 Task: Check the sale-to-list ratio of split bedroom in the last 1 year.
Action: Mouse moved to (813, 192)
Screenshot: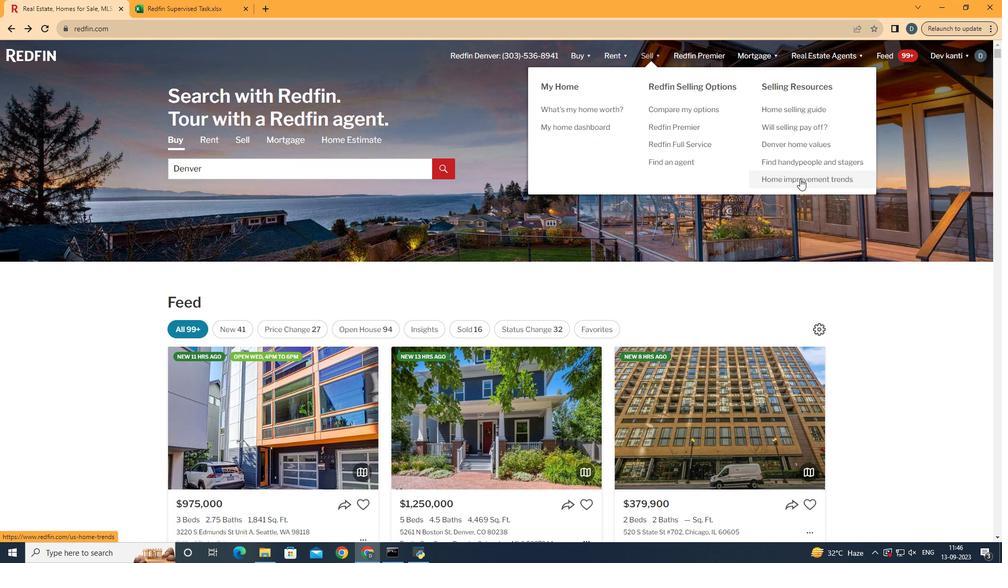 
Action: Mouse pressed left at (813, 192)
Screenshot: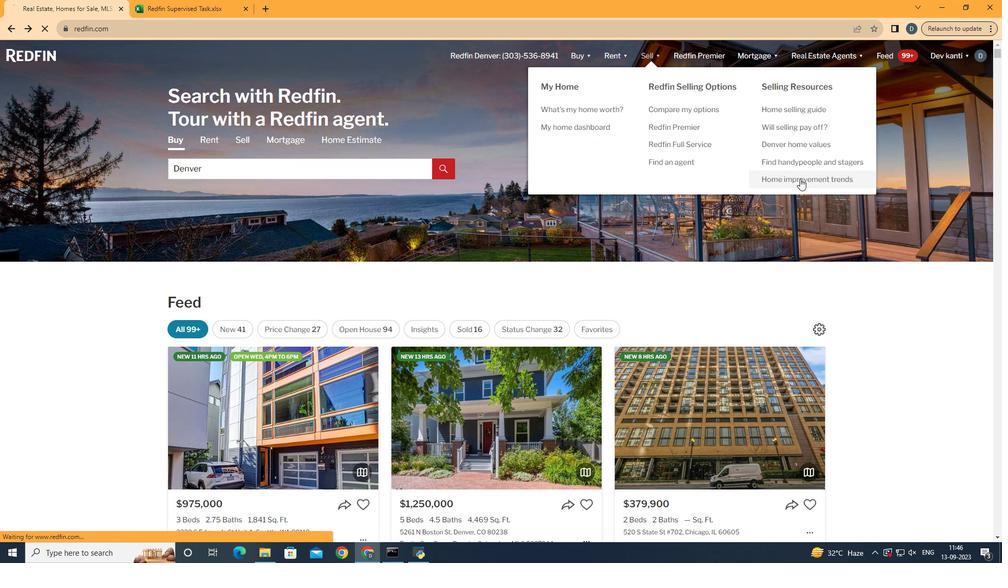 
Action: Mouse moved to (279, 211)
Screenshot: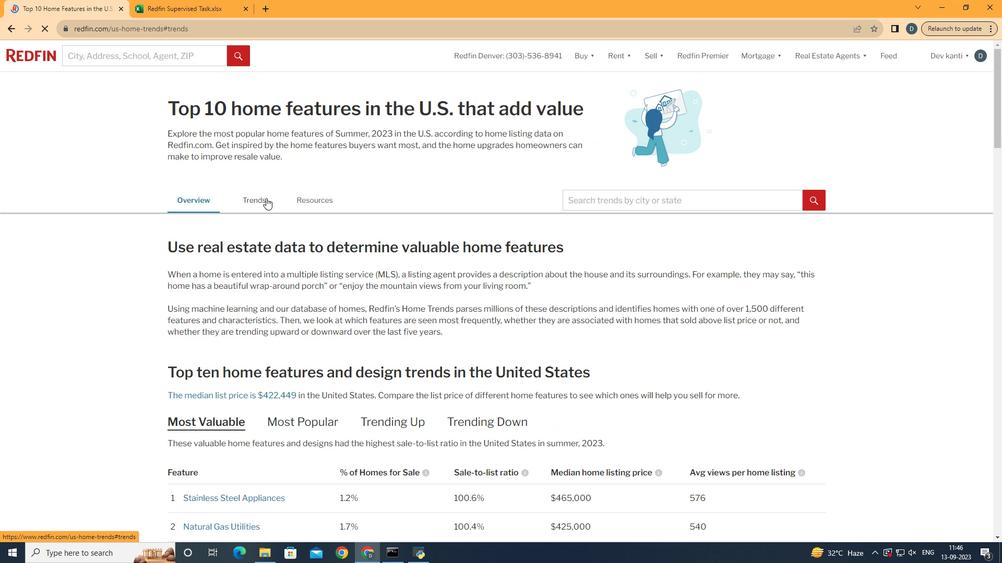 
Action: Mouse pressed left at (279, 211)
Screenshot: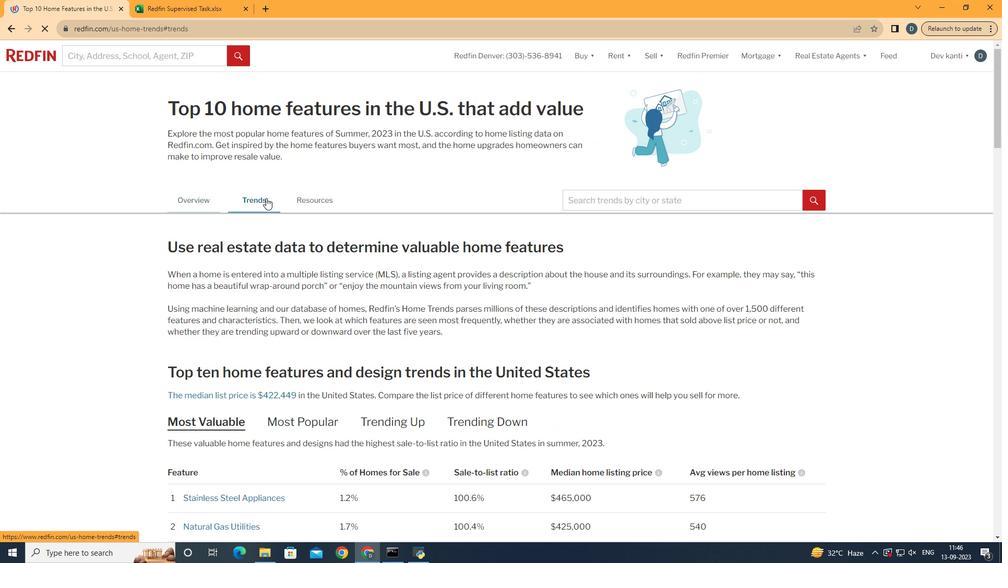 
Action: Mouse moved to (286, 213)
Screenshot: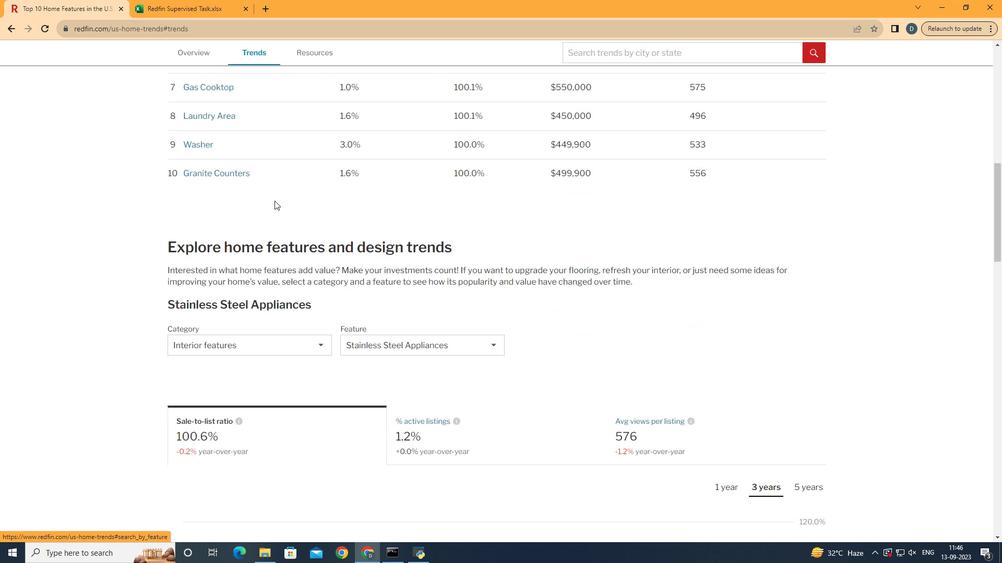 
Action: Mouse scrolled (286, 213) with delta (0, 0)
Screenshot: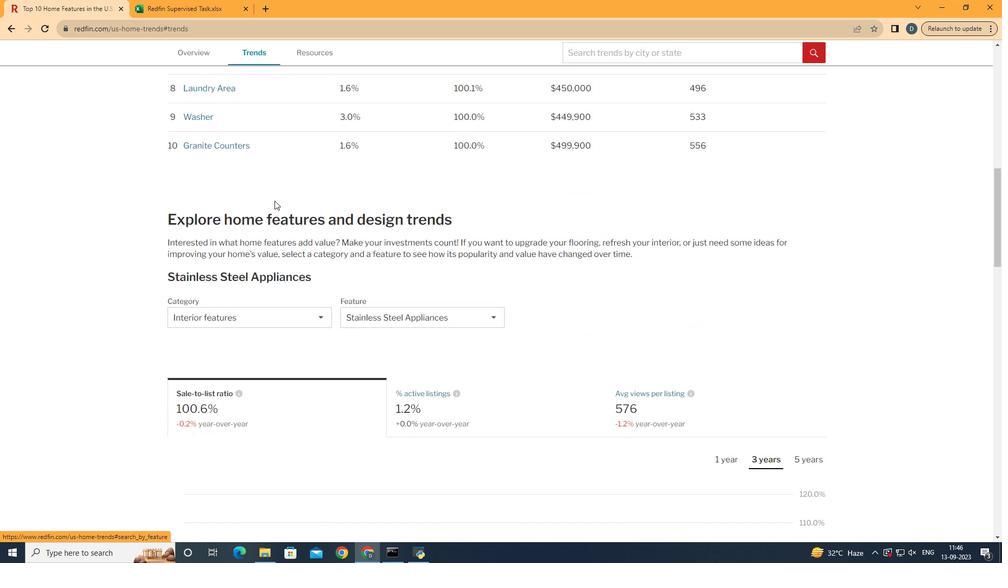 
Action: Mouse moved to (286, 214)
Screenshot: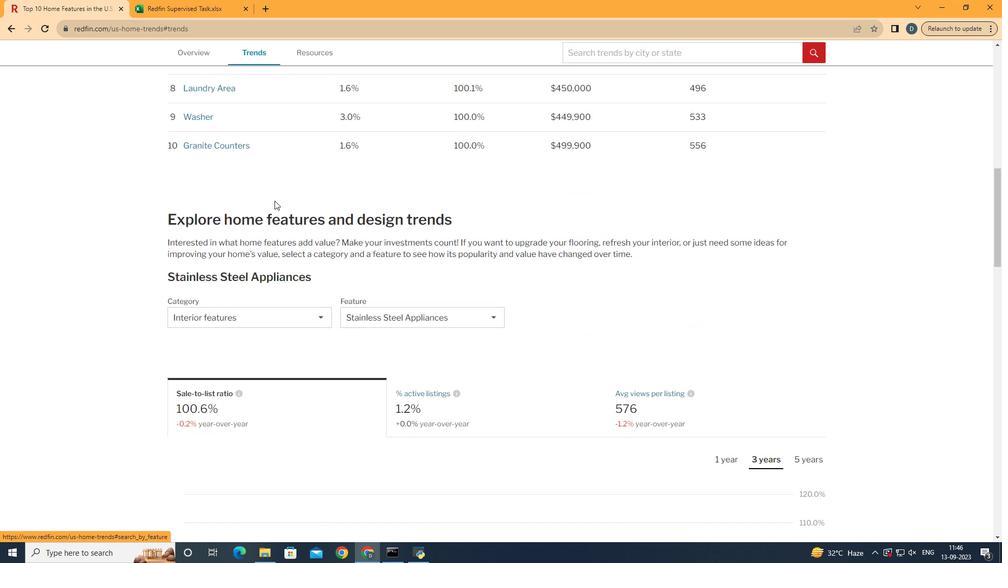 
Action: Mouse scrolled (286, 213) with delta (0, 0)
Screenshot: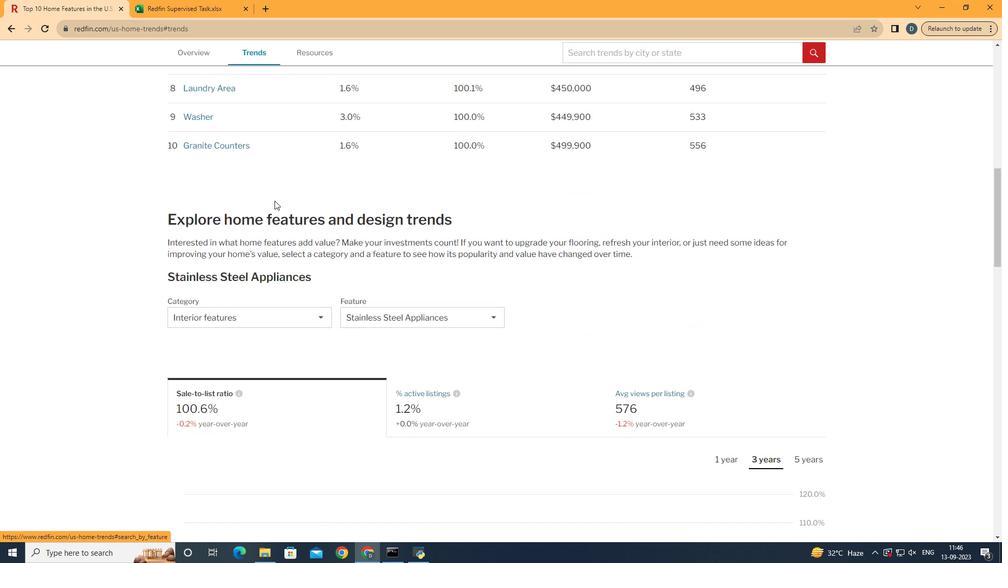 
Action: Mouse scrolled (286, 213) with delta (0, 0)
Screenshot: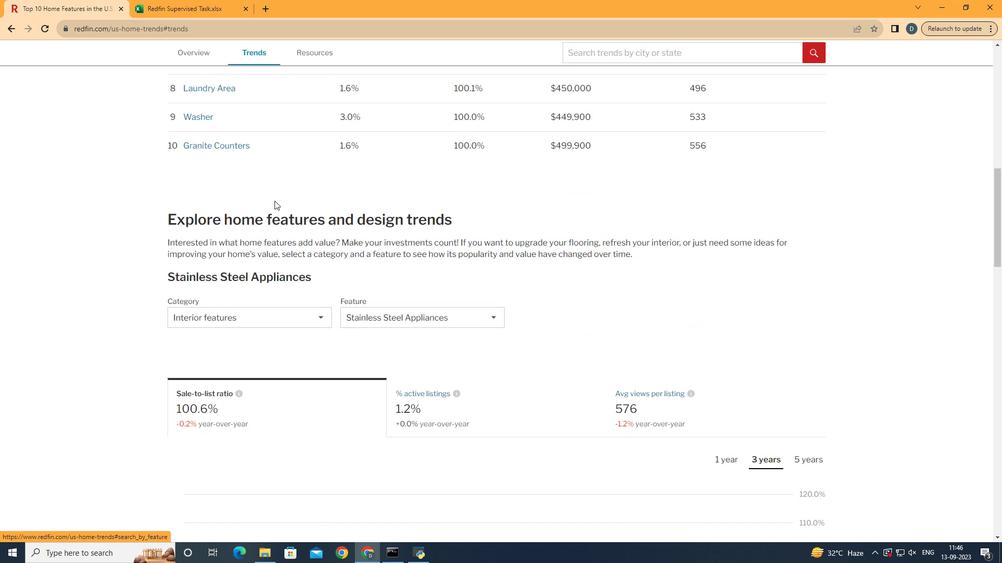 
Action: Mouse moved to (287, 214)
Screenshot: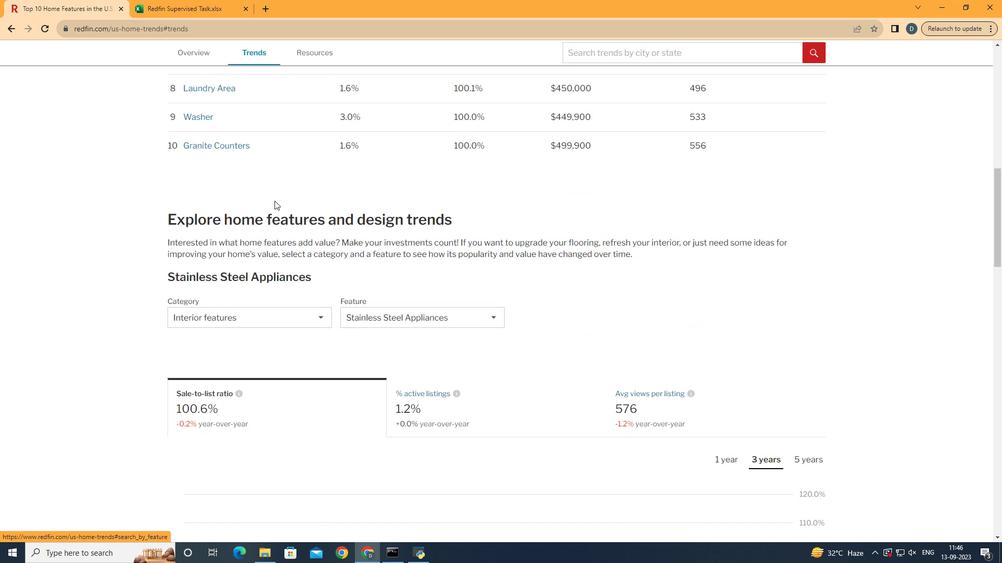
Action: Mouse scrolled (287, 213) with delta (0, 0)
Screenshot: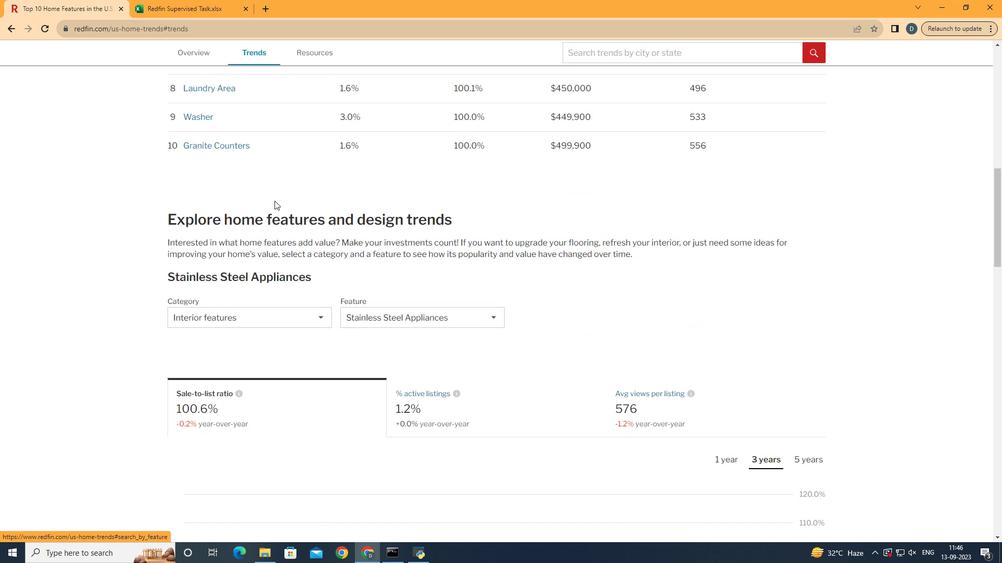 
Action: Mouse scrolled (287, 213) with delta (0, 0)
Screenshot: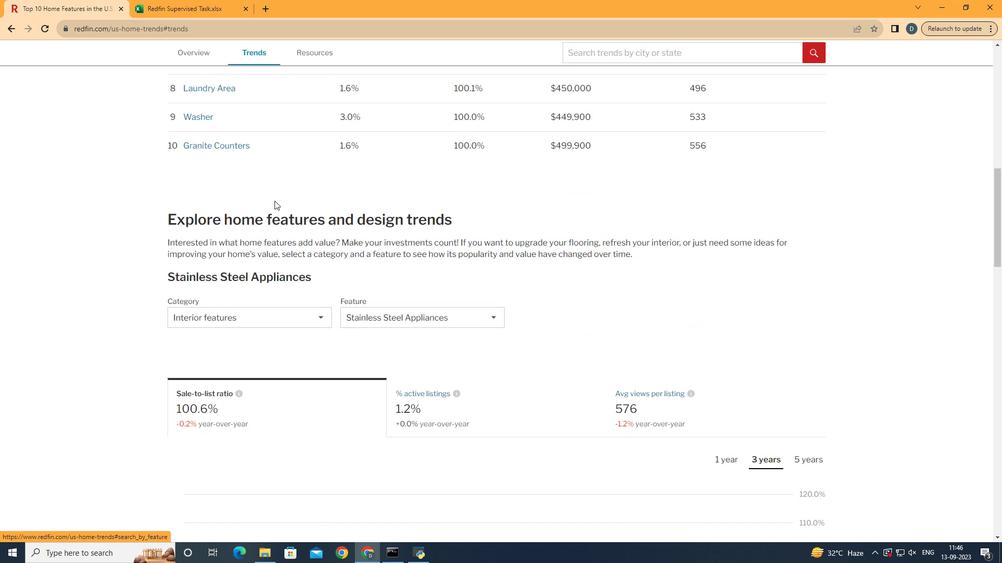 
Action: Mouse moved to (287, 214)
Screenshot: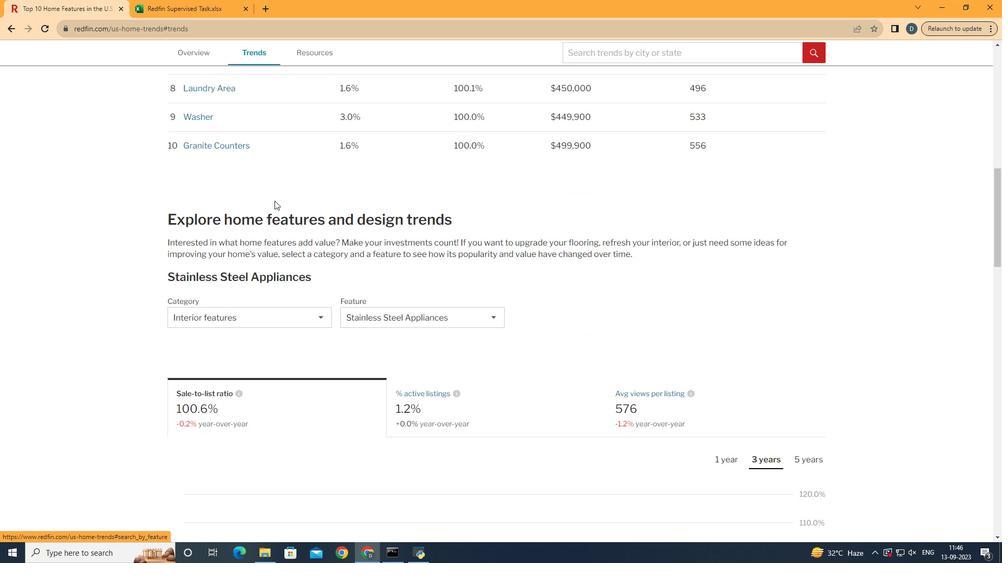 
Action: Mouse scrolled (287, 213) with delta (0, 0)
Screenshot: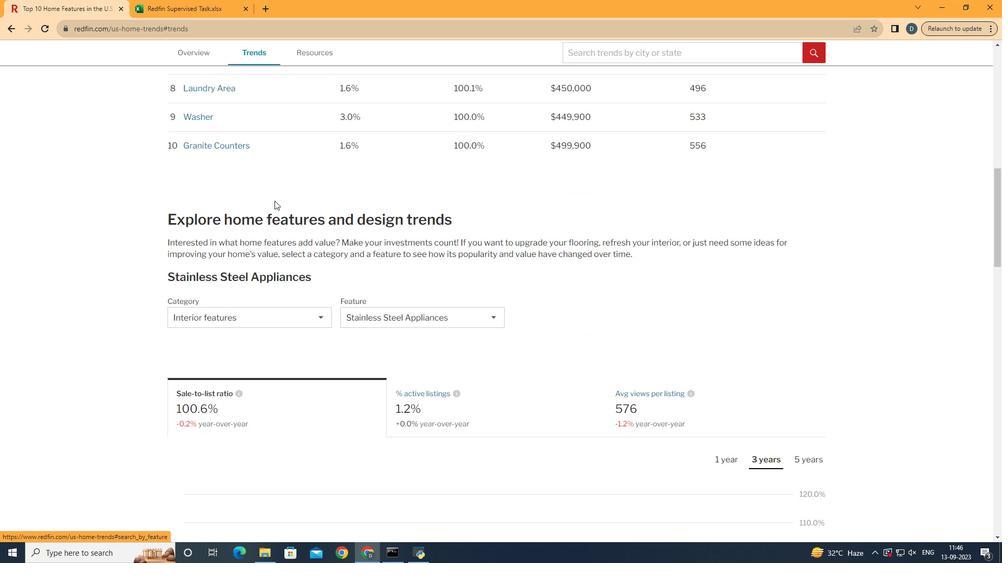 
Action: Mouse scrolled (287, 213) with delta (0, 0)
Screenshot: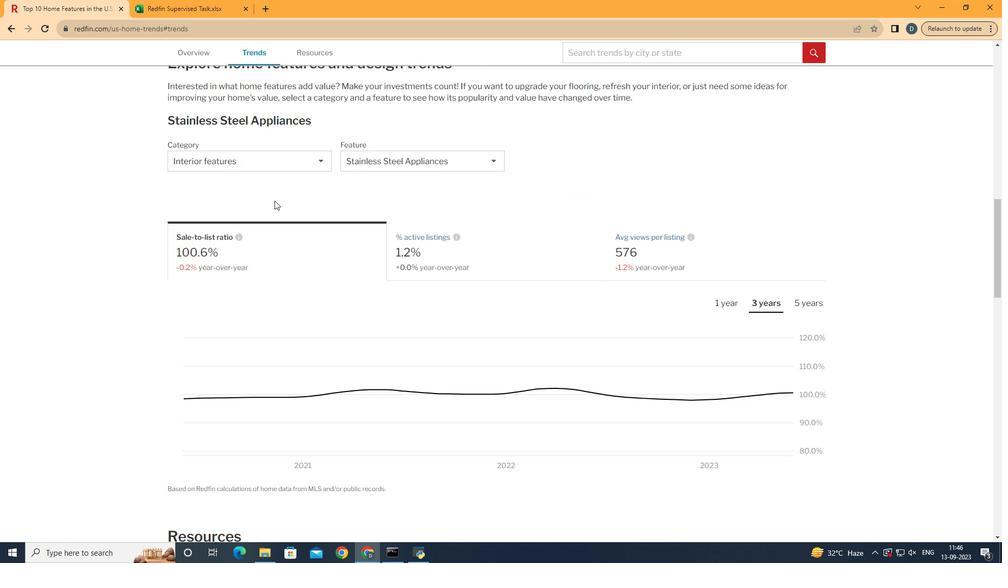 
Action: Mouse scrolled (287, 213) with delta (0, 0)
Screenshot: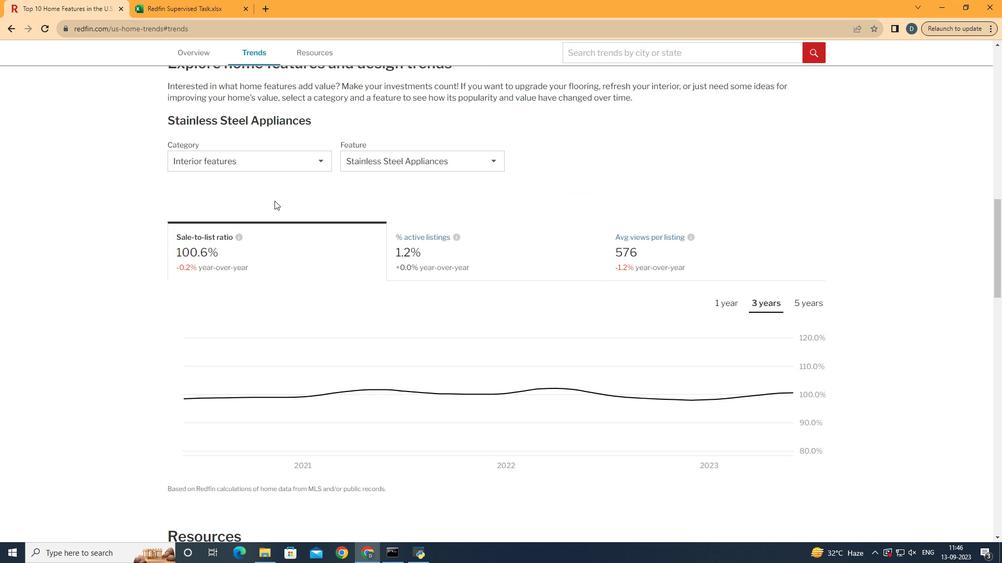 
Action: Mouse scrolled (287, 213) with delta (0, 0)
Screenshot: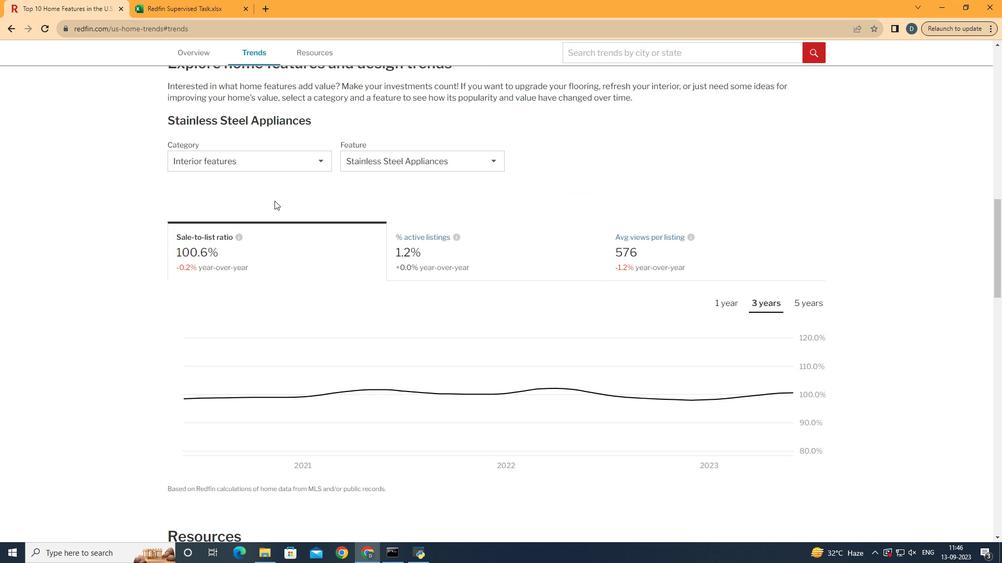 
Action: Mouse moved to (292, 170)
Screenshot: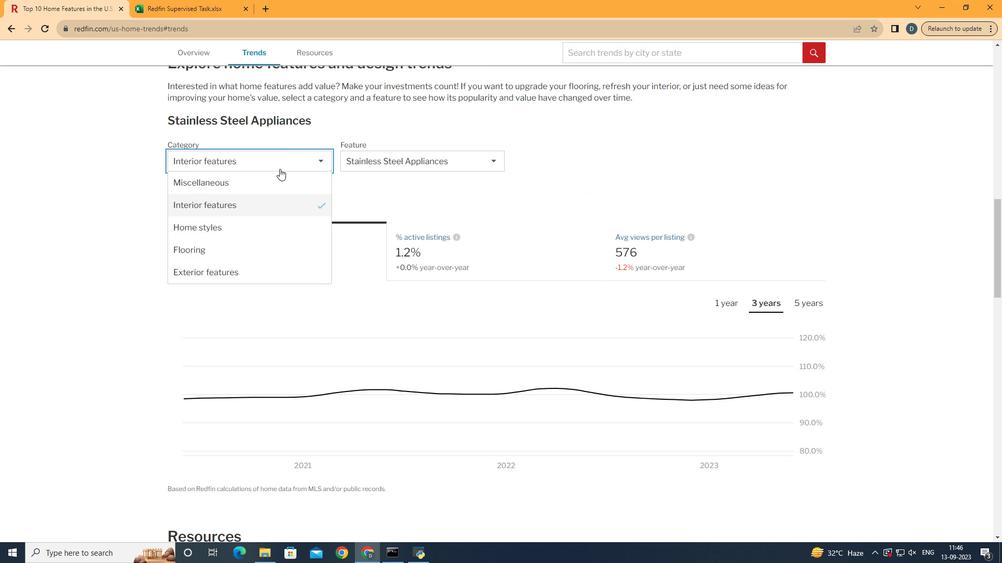 
Action: Mouse pressed left at (292, 170)
Screenshot: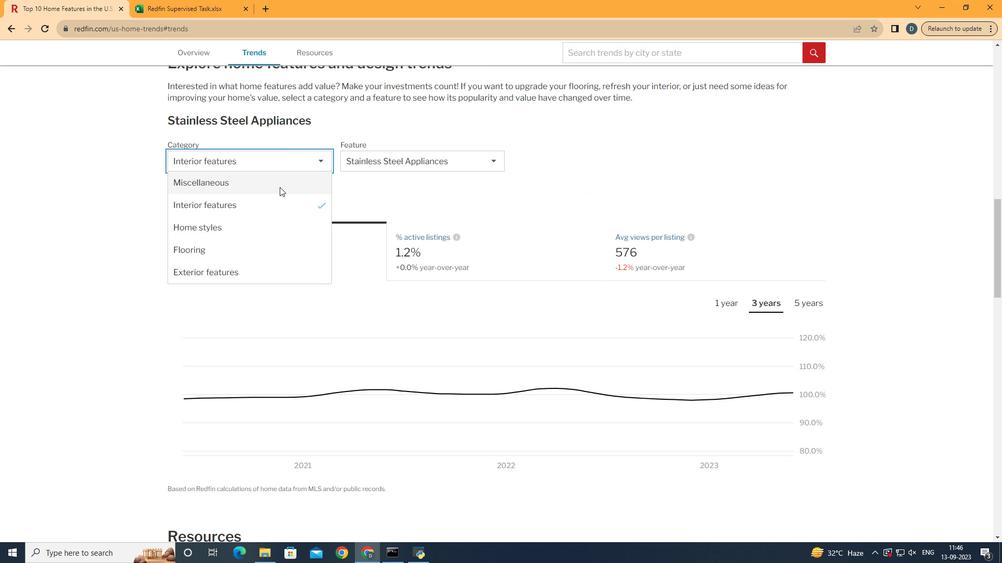 
Action: Mouse moved to (290, 215)
Screenshot: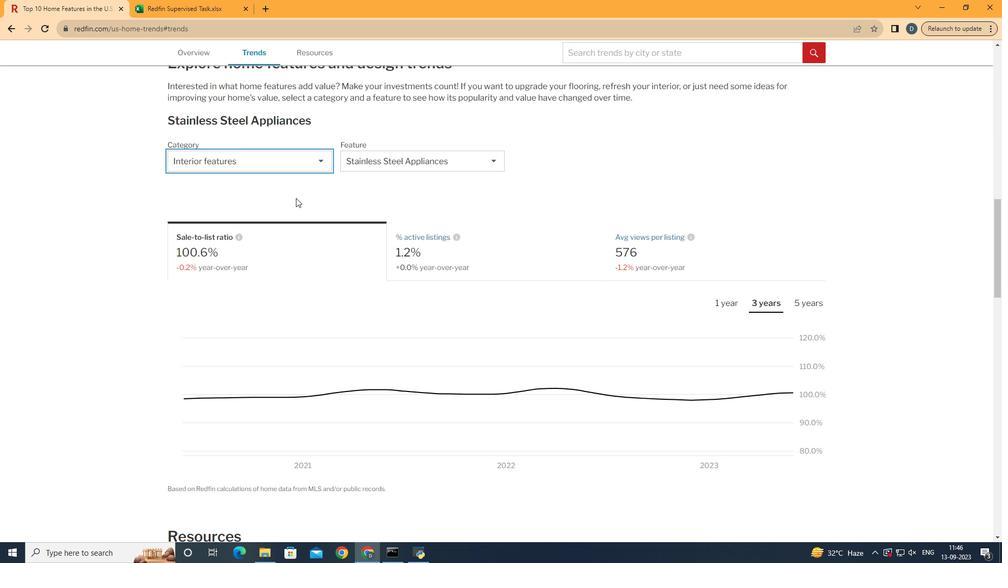 
Action: Mouse pressed left at (290, 215)
Screenshot: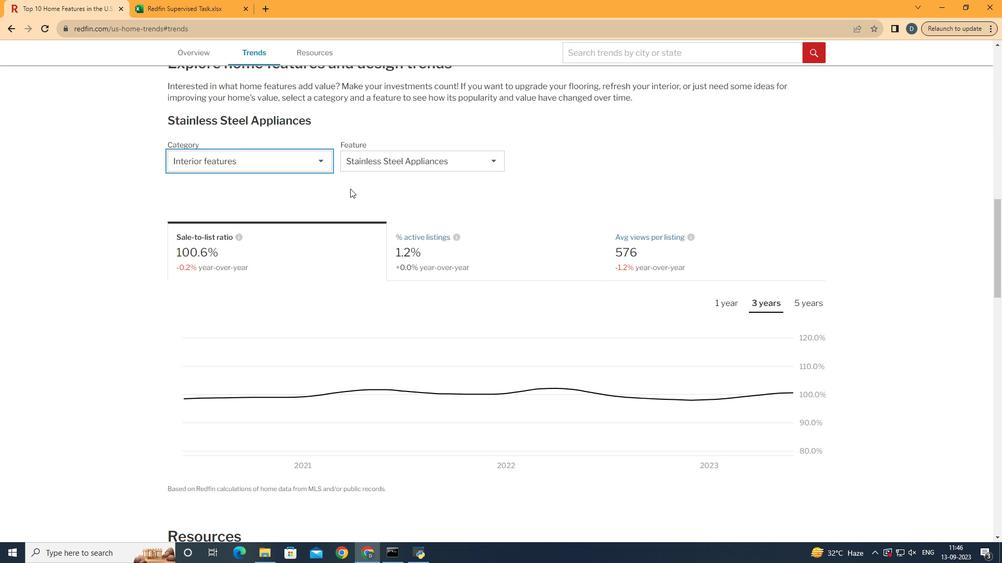 
Action: Mouse moved to (432, 174)
Screenshot: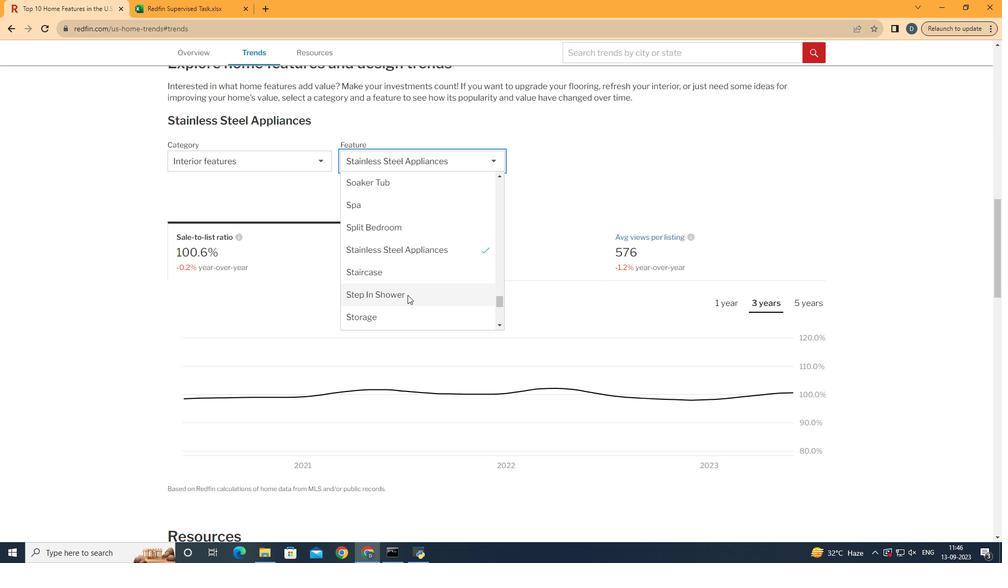 
Action: Mouse pressed left at (432, 174)
Screenshot: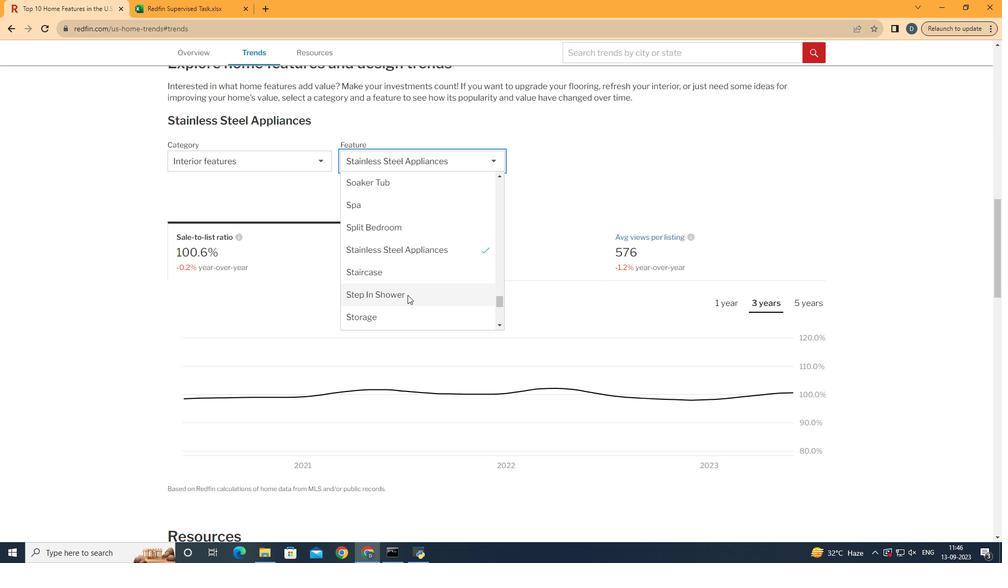 
Action: Mouse moved to (429, 281)
Screenshot: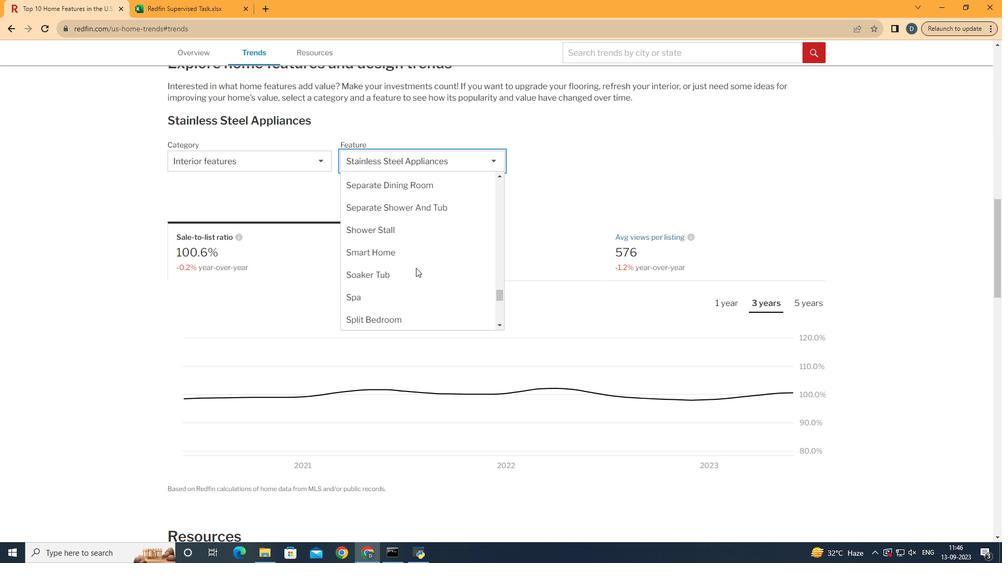 
Action: Mouse scrolled (429, 282) with delta (0, 0)
Screenshot: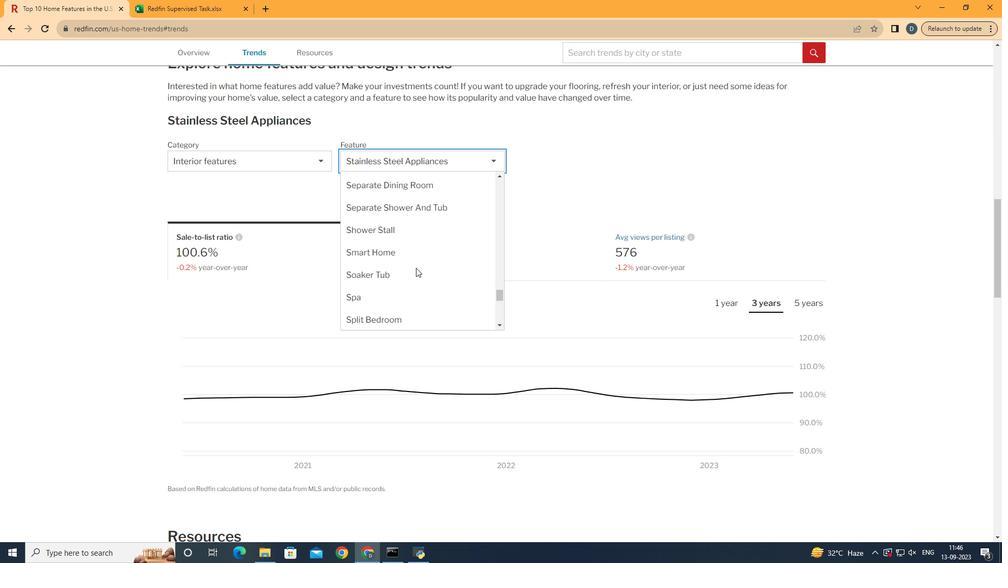 
Action: Mouse moved to (429, 281)
Screenshot: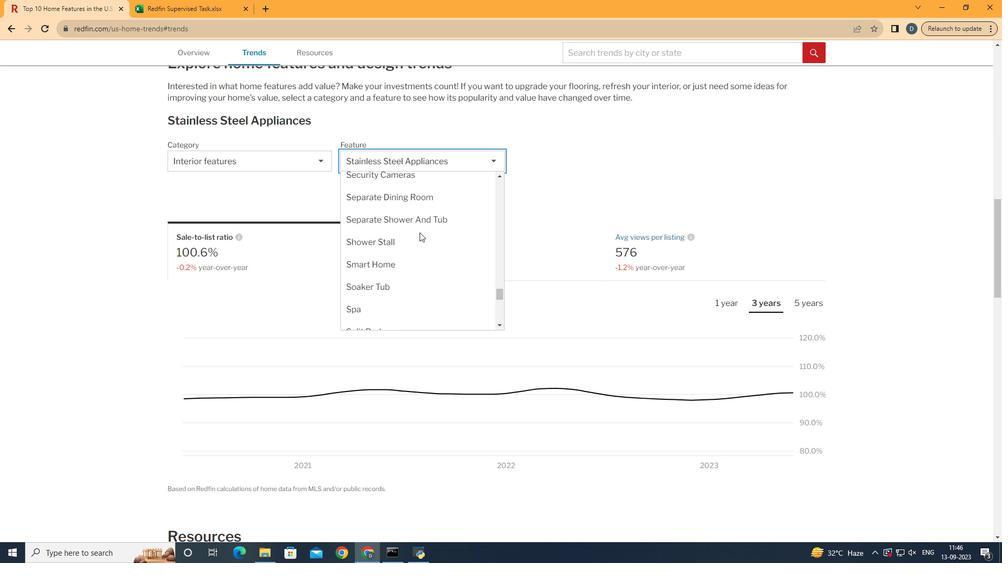 
Action: Mouse scrolled (429, 281) with delta (0, 0)
Screenshot: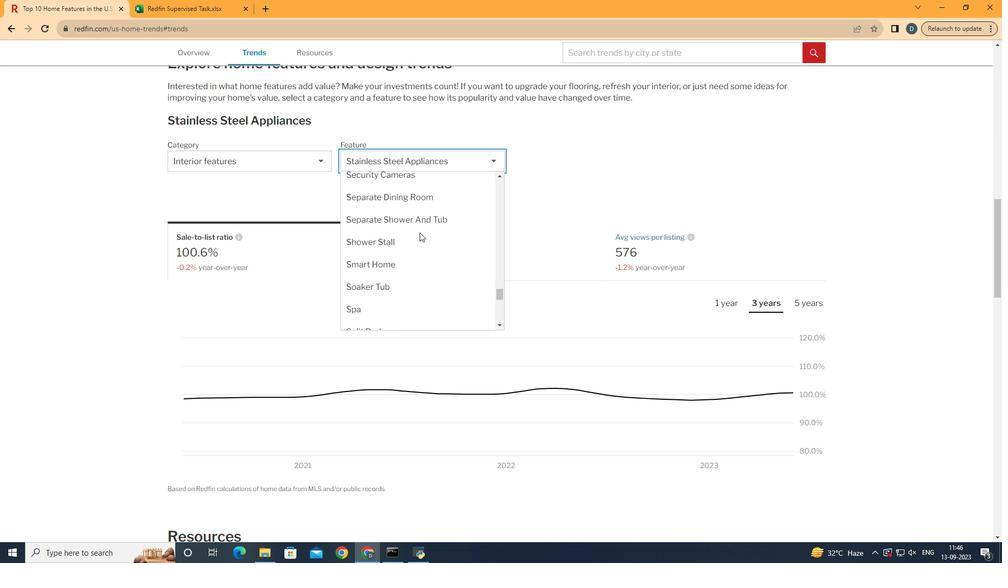 
Action: Mouse moved to (430, 248)
Screenshot: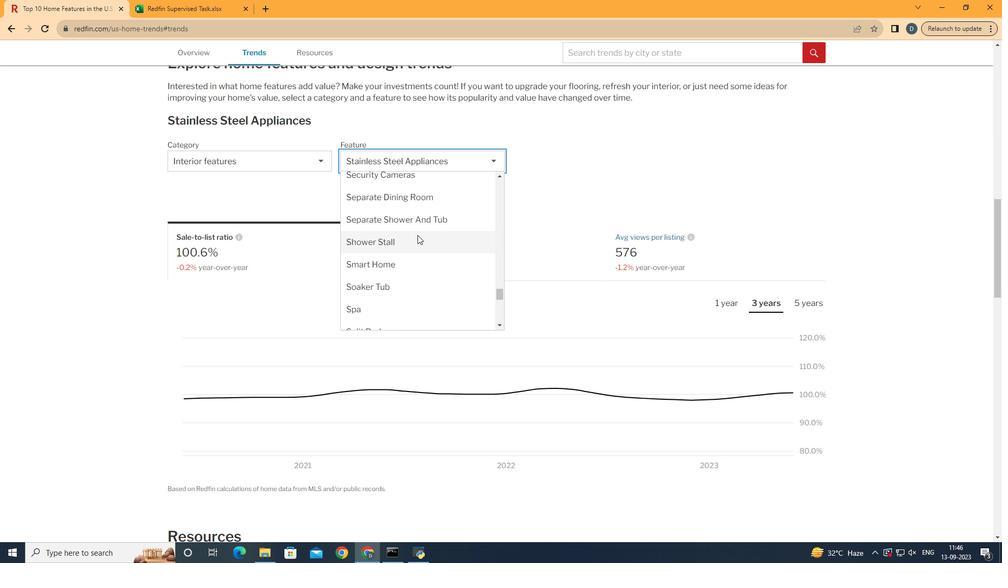 
Action: Mouse scrolled (430, 248) with delta (0, 0)
Screenshot: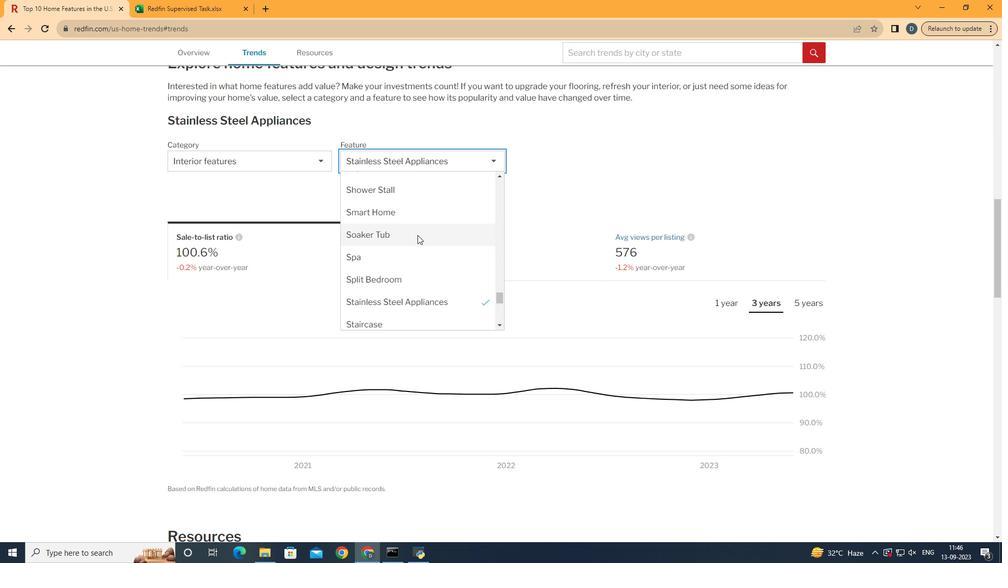 
Action: Mouse moved to (438, 295)
Screenshot: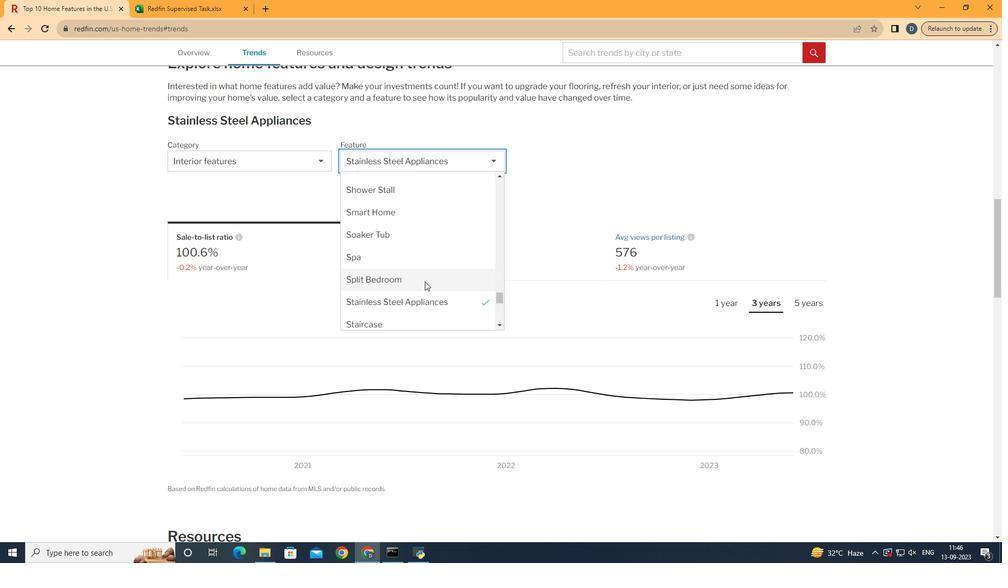 
Action: Mouse pressed left at (438, 295)
Screenshot: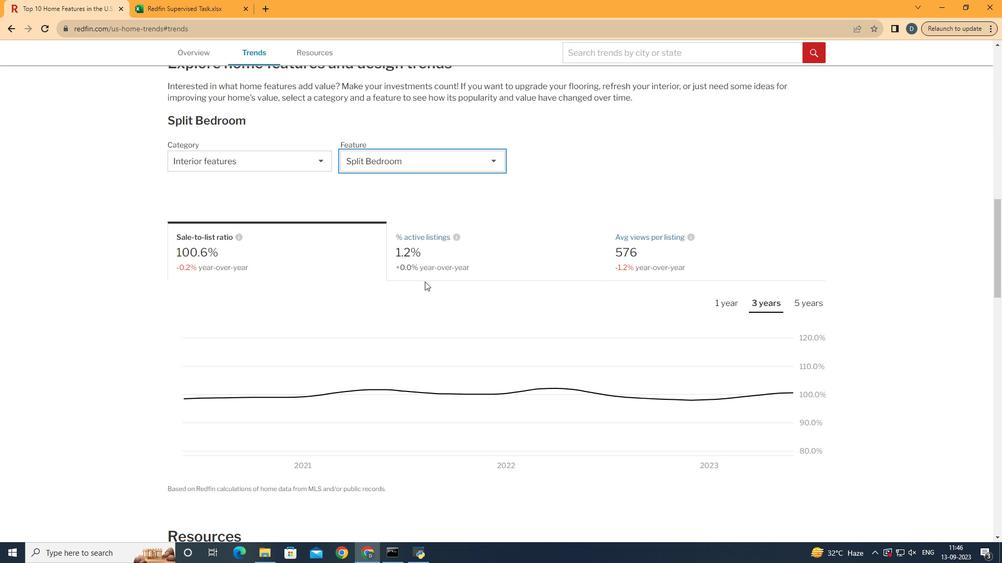 
Action: Mouse moved to (312, 278)
Screenshot: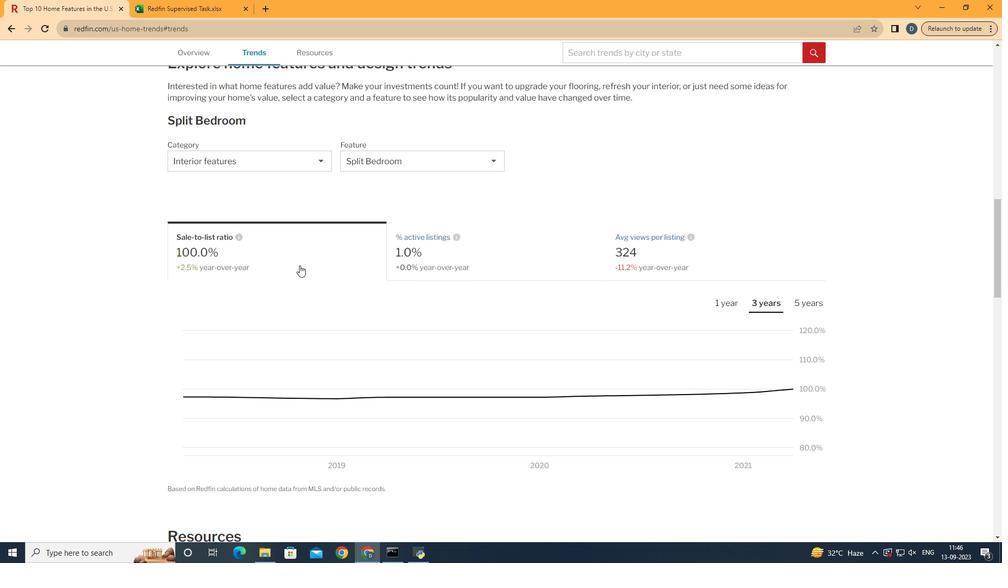 
Action: Mouse pressed left at (312, 278)
Screenshot: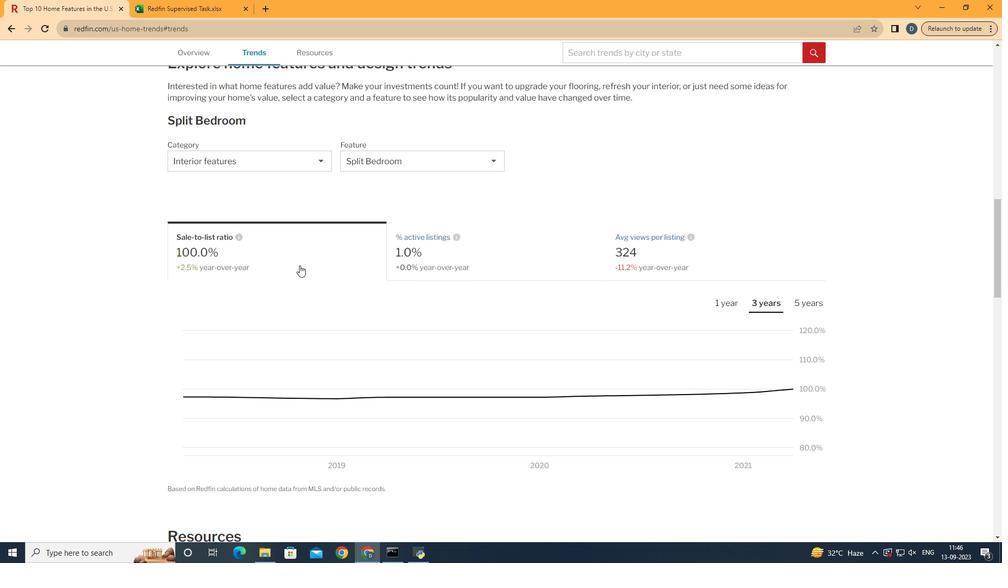 
Action: Mouse moved to (739, 314)
Screenshot: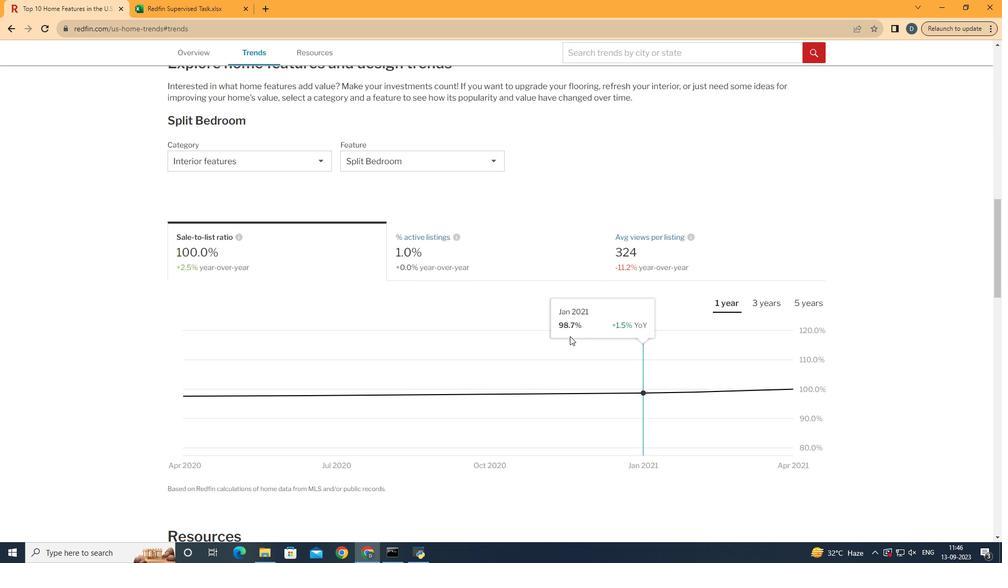 
Action: Mouse pressed left at (739, 314)
Screenshot: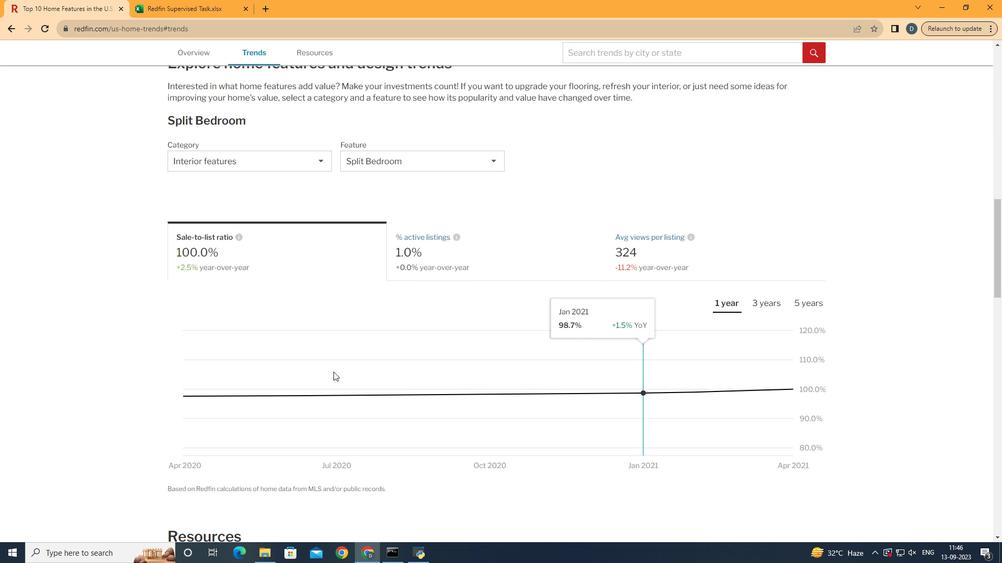 
Action: Mouse moved to (822, 388)
Screenshot: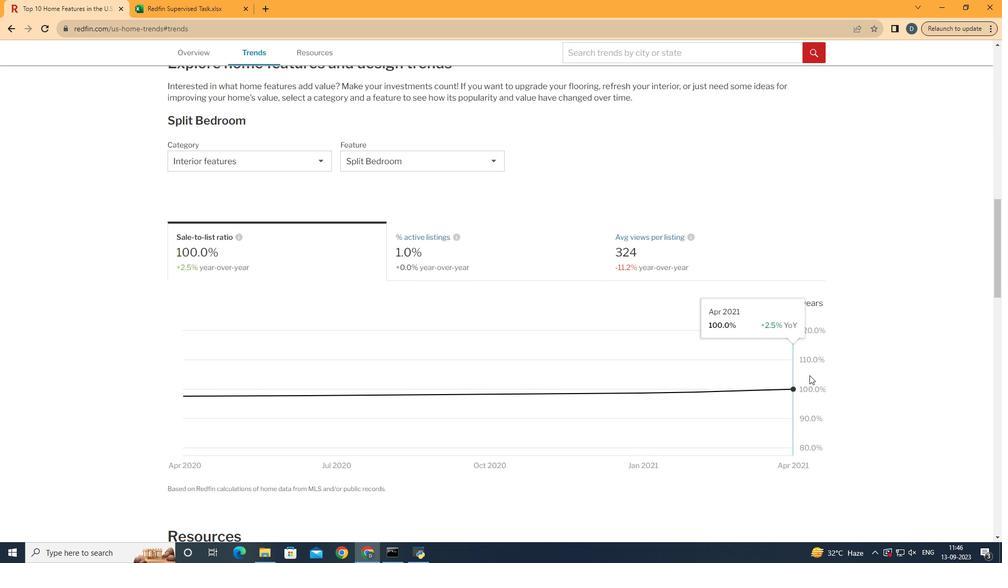 
